 Task: Create a function to reverse a string in JavaScript.
Action: Mouse pressed left at (346, 139)
Screenshot: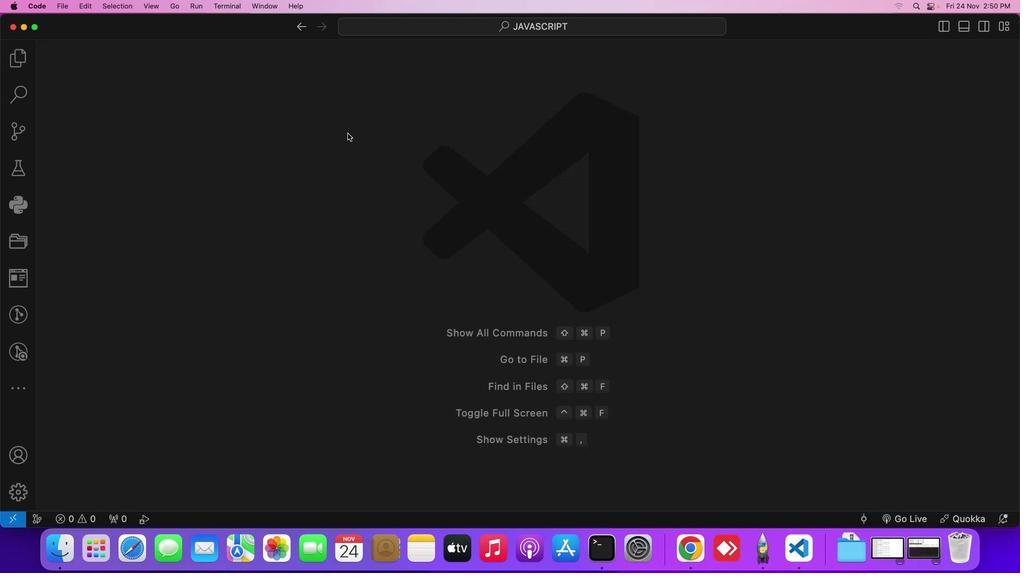 
Action: Mouse moved to (70, 6)
Screenshot: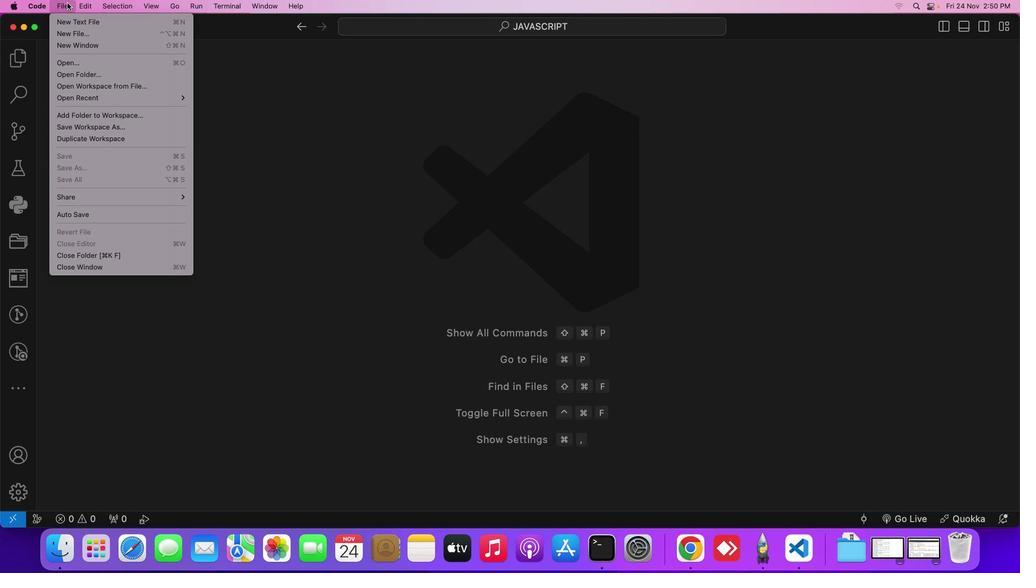 
Action: Mouse pressed left at (70, 6)
Screenshot: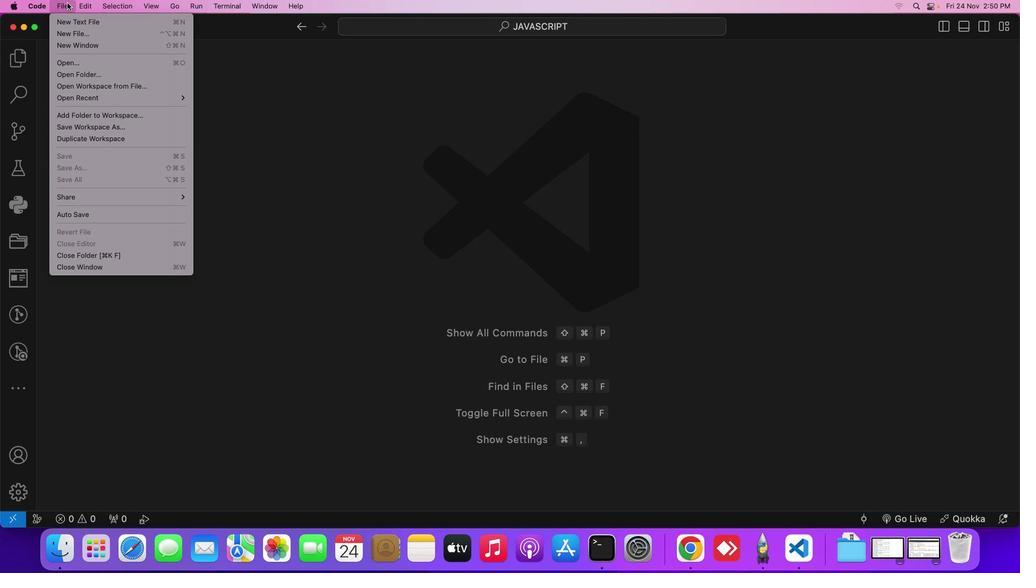 
Action: Mouse moved to (92, 24)
Screenshot: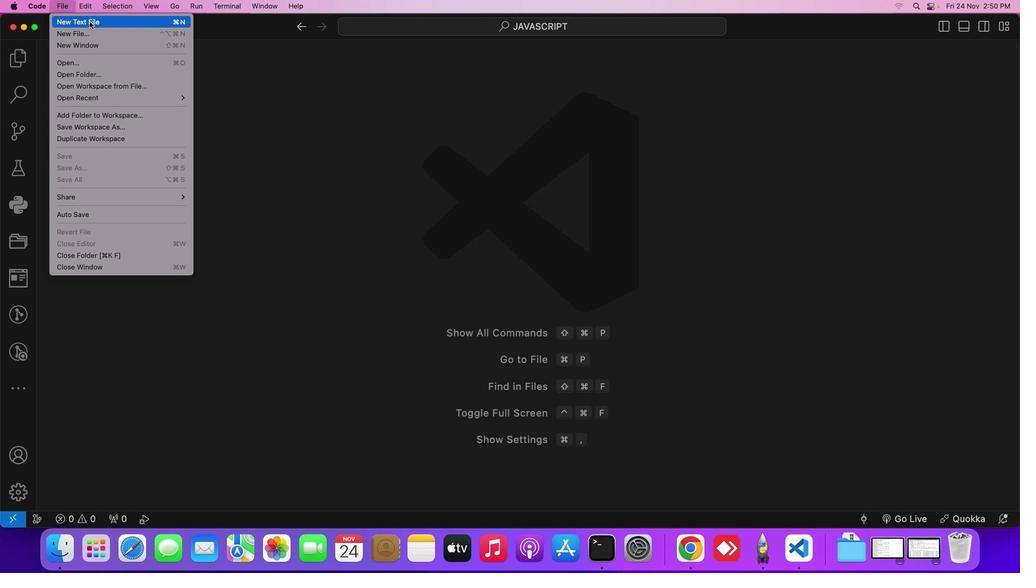 
Action: Mouse pressed left at (92, 24)
Screenshot: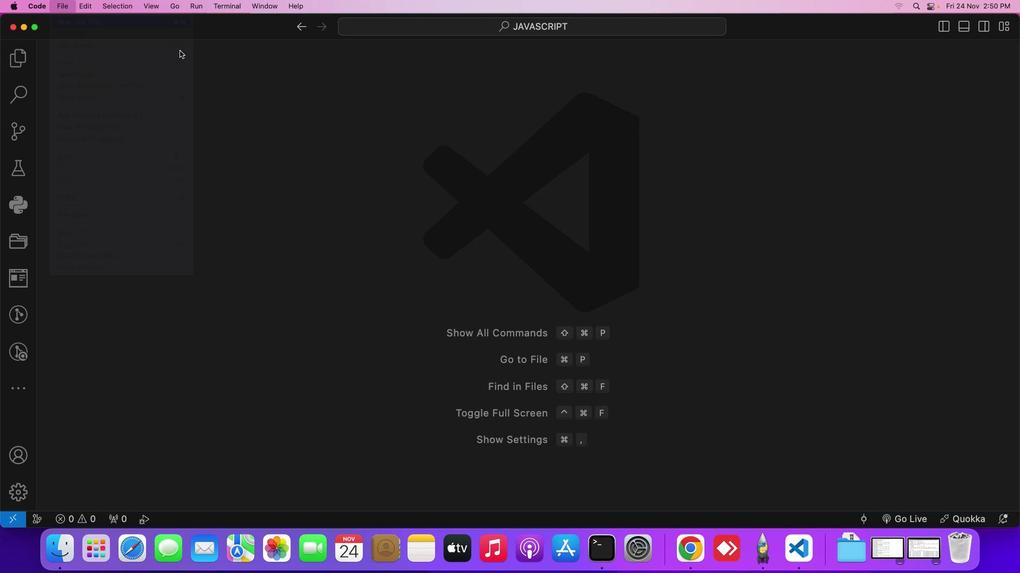 
Action: Mouse moved to (300, 241)
Screenshot: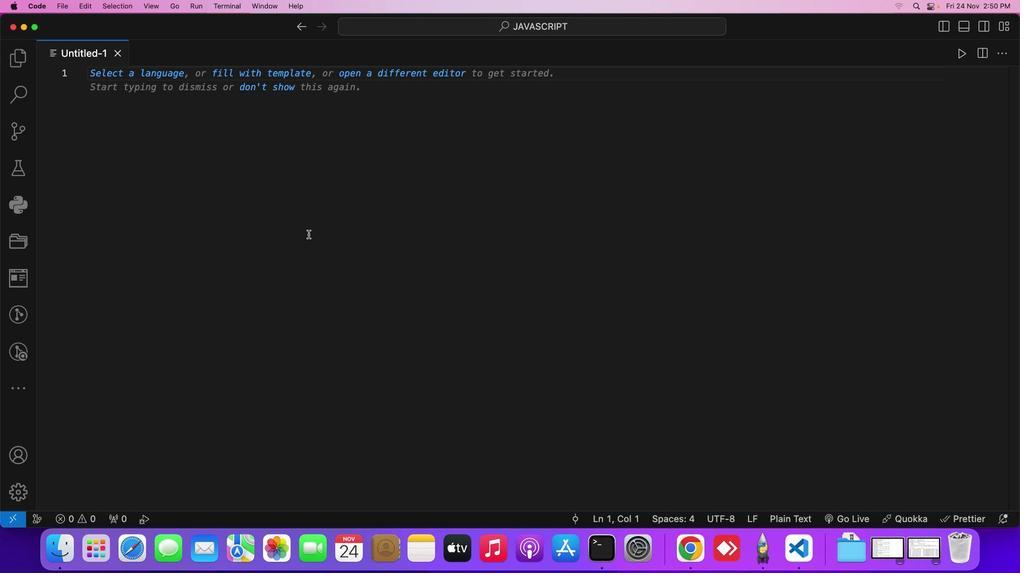 
Action: Key pressed Key.cmd's'
Screenshot: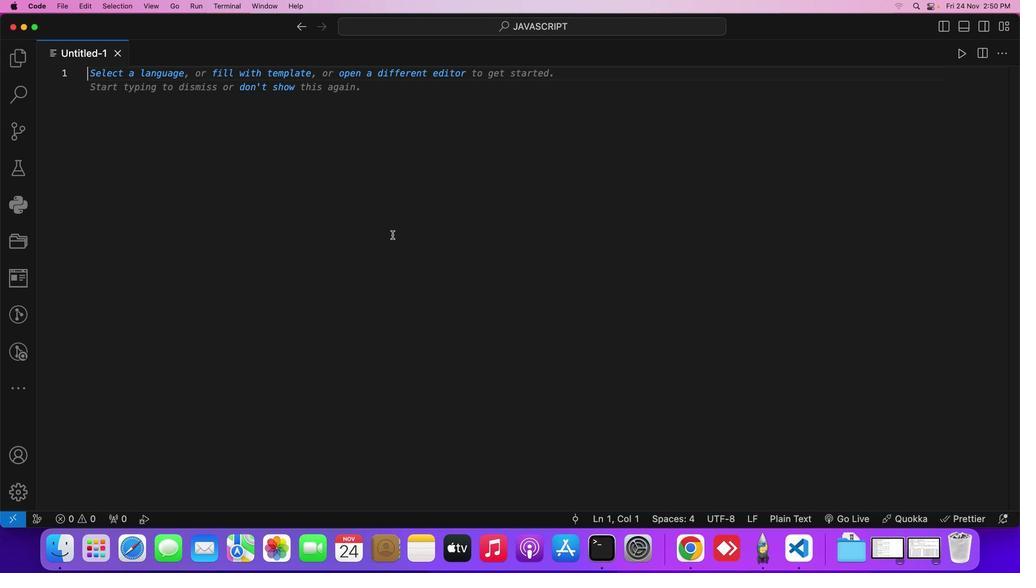 
Action: Mouse moved to (513, 224)
Screenshot: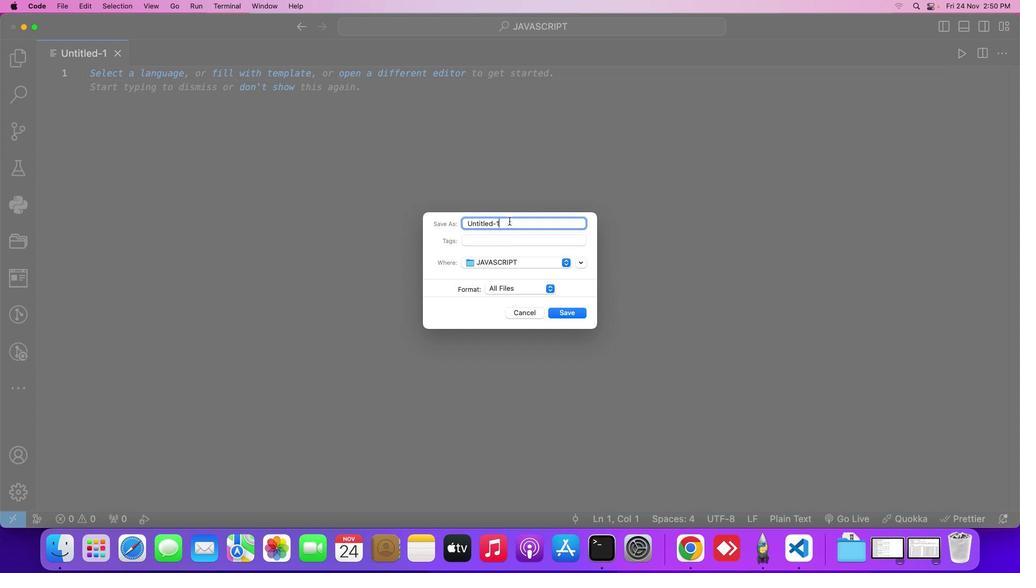 
Action: Mouse pressed left at (513, 224)
Screenshot: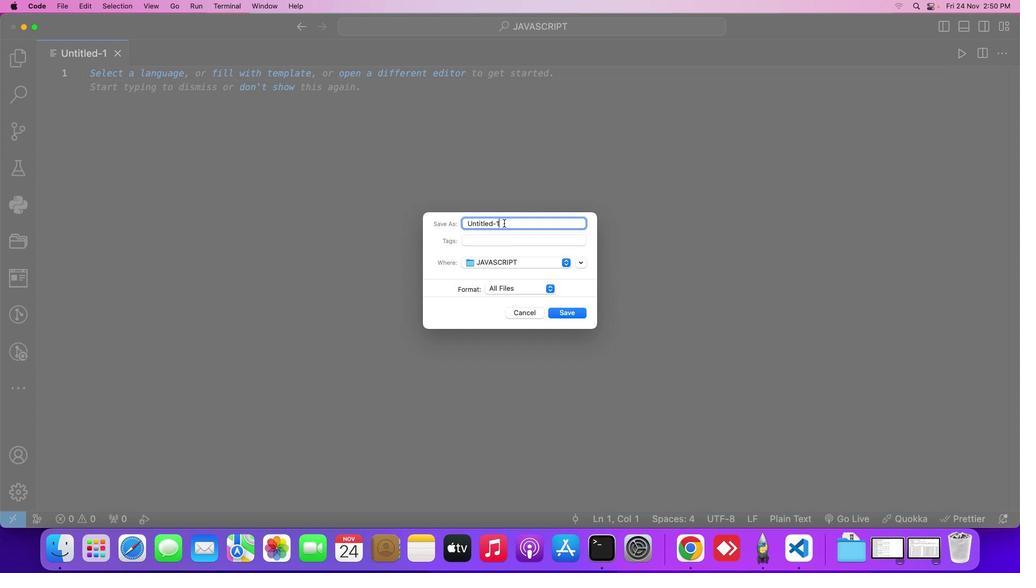 
Action: Mouse moved to (474, 244)
Screenshot: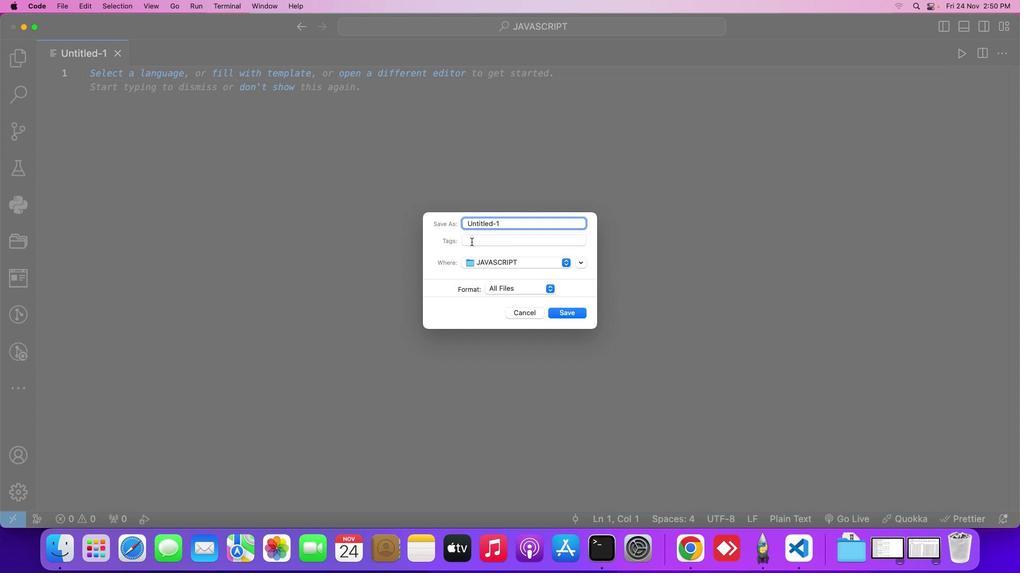 
Action: Key pressed Key.backspaceKey.backspaceKey.backspaceKey.backspaceKey.backspaceKey.backspaceKey.backspaceKey.backspaceKey.backspaceKey.backspaceKey.shift_r'D''e''m''o'Key.shift_r'R''e''v''e'Key.shift_r'S''t''r''i''n''g''s'Key.backspaceKey.shift_r'f''u''n''.''j''s'Key.enter'f'Key.backspace'/''/'Key.spaceKey.shift_r'F''u''n''c''t''i''o''n'Key.space't''o'Key.space'r''e''v''e''r''s''e'Key.space'a'Key.space's''t''r''i''n''g'Key.space'u''s''i''n''g'Key.space'a'Key.space'l''o''o''p'Key.enter'f''u''n''c''t''i''o''n'Key.space'r''e''v'Key.enterKey.shift_r'S''t''r''o''m''g'Key.backspaceKey.backspaceKey.backspace'i''n''g'Key.shift_r'(''s''t''r'Key.rightKey.spaceKey.shift_r'{'Key.enter'/''/'Key.shift_r'I''n''i'Key.backspaceKey.backspaceKey.backspaceKey.spaceKey.shift_r'I''n''i''t''i''a''l''i''z''e'Key.space'a''n'Key.space'e''m''p''t''y'Key.space's''t''r''i''n''g'Key.space't''o'Key.space's''t''o''r''e'Key.space't''h''e'Key.space'r''e''v''e''r''s''e''d'Key.space'c''h''a''r''a''c''r''e'Key.backspaceKey.backspace't''e''r''s'Key.enter'l''e''t'Key.space'r''e''v''e''r''s''e''d'Key.space'='Key.space"'"Key.right';'Key.enterKey.enter'/''/'Key.spaceKey.shift_r'L''o''o''p'Key.space't''h''r''o''u''g''h'Key.space't''h''e'Key.space'c''h''a''r''a''c''t''e''r''s'Key.space'o''f'Key.space't''h''e'Key.space'i''n''p''u''t'Key.space's''t''r''i''n''g'Key.space'i''n'Key.space'r''e''v''e''r''s''e'Key.space'o''r''d''e''r'Key.enter'f''o''r'Key.spaceKey.shift_r'(''l''e''t'Key.space'i'Key.space'='Key.space's''t''r''.''l''e''n''g''t''h'Key.space'-'Key.space'1'';'Key.space'i'Key.shift_r'>'Key.backspaceKey.spaceKey.shift_r'>''='Key.space'0'';'Key.space'i''-''-'Key.rightKey.spaceKey.shift_r'{'Key.enter'f'Key.backspace'/''/'Key.spaceKey.shift_r'A''d''d'Key.space't''h''e'Key.space'c''u''s'Key.backspace'r''r''r''r'Key.backspaceKey.backspace'e''n''t'Key.space'c''h''a''r''a''c''t''e''r'Key.space't''o'Key.space't''h''e'Key.space'r''e''v''e''r''s''e''d'Key.space's''t''r''i''n''g'Key.enter'f'Key.backspace'r''e''v''e''r'Key.downKey.enterKey.spaceKey.shift_r'+''='Key.space's''t''r''[''i'Key.right';'Key.downKey.enterKey.enter'/''/'Key.spaceKey.shift_r'R''e''t''u''r''n'Key.space't''h''e'Key.space'f''i''n''a''l'Key.space'r''e''v''e''r''s''e''d'Key.space's''t''r''i''n''g'Key.enter'r''e''t''u''r''n'Key.space'r''e''v''e''r''s''e''d'';'Key.downKey.enterKey.enter'/''/'Key.spaceKey.shift_r'E''x''a''m''p''l''e'Key.space'u''s''a''g''e'Key.shift_r':'Key.enter'/''/'Key.spaceKey.shift_r'D''e''f''i''n''e'Key.space'a''n'Key.space'o''r''i''g''i''n''a''l'Key.space's''t''r''i''n''g'Key.enter'l''e''t'Key.space'o''r''i'Key.enterKey.shift_r'S''t''r''i''n''g'Key.space'='Key.space"'"Key.shift_r'H''e''l''l''o'','Key.spaceKey.shift_r'W''o''r''l''d'Key.shift_r'!'Key.right';'Key.enterKey.enter'/''/'Key.spaceKey.shift_r'C''a''l''l'Key.space't''h''e'Key.space'r''e''v''e''r''s''e'Key.shift_r'S''t''r''i''n''g'Key.space'f''u''n''c''t''i''o''n'Key.space'w''i''t''h'Key.space't''h''e'Key.space'o''r''i''g''i''n''a''l'Key.space's''t''r''i''n''g'Key.space'a''s'Key.space'a''n'Key.space'a''r''g''u''m''e''n''t'Key.enter'l''e''t'Key.space'r''e''v''e''r'Key.downKey.downKey.enterKey.space'='Key.space'r''e''v''e''r''s''e'Key.shift_r'S''t''r''i''n''g'Key.shift_r'(''o''r''i''g''i'Key.enterKey.right';'Key.enterKey.enter'/''/'Key.spaceKey.shift_r'L''o''g'Key.space't''h''e'Key.space'r''e''s''u''l''t'Key.space't''o'Key.space't''h''e'Key.space'c''o''n''s''o''l''e'Key.enter'c''o''n''s''o''l''e''.''l''o''g'Key.shift_r'(''r''e''v''e''r''s''e''d'Key.shift_r'S''t''r''i''n''g'Key.right';'Key.leftKey.leftKey.backspaceKey.backspaceKey.backspaceKey.backspaceKey.backspaceKey.backspaceKey.backspaceKey.backspaceKey.backspaceKey.backspaceKey.backspaceKey.backspaceKey.backspace'e'Key.enterKey.rightKey.leftKey.leftKey.leftKey.leftKey.leftKey.leftKey.left'd'Key.right
Screenshot: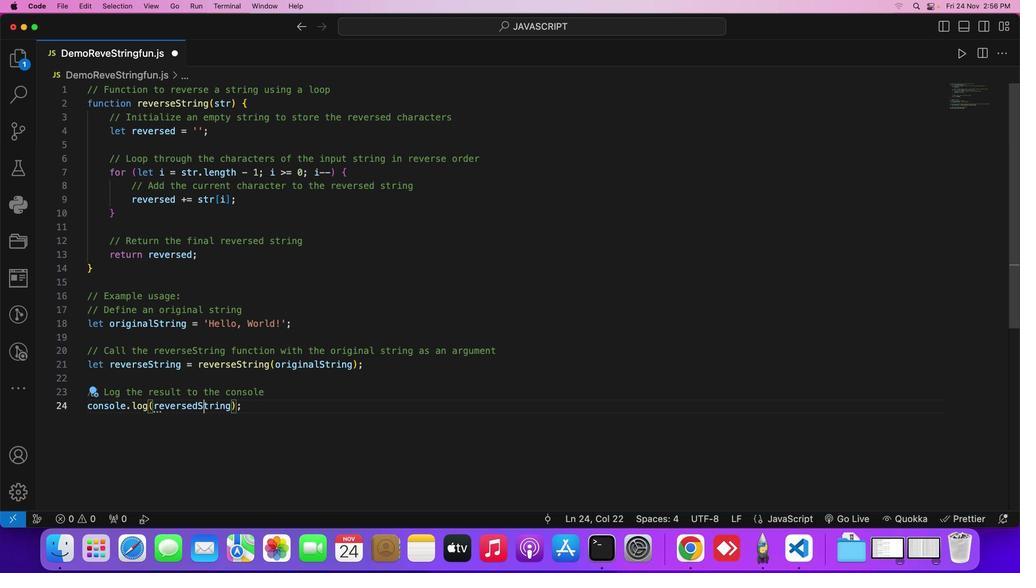 
Action: Mouse moved to (150, 368)
Screenshot: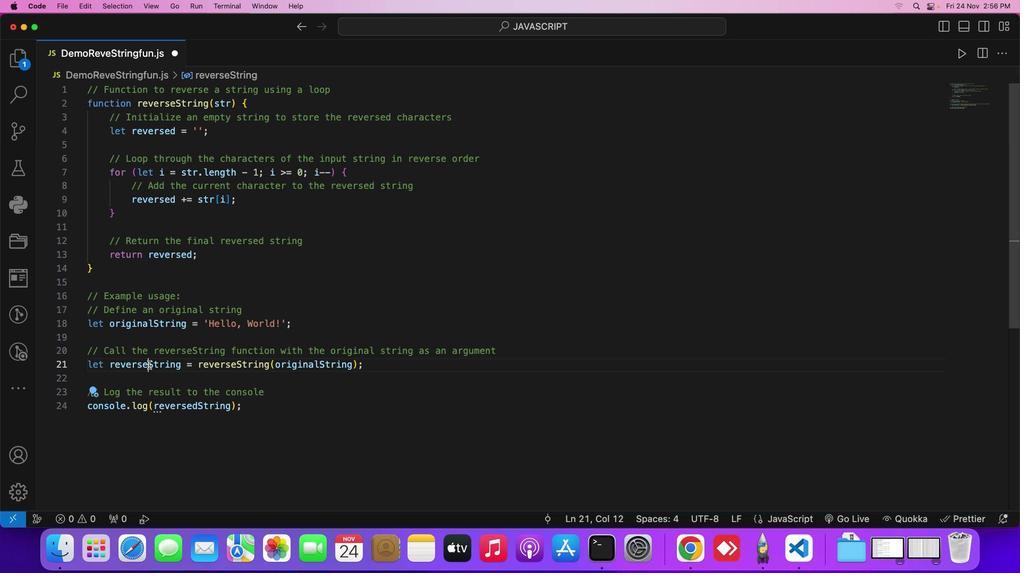 
Action: Mouse pressed left at (150, 368)
Screenshot: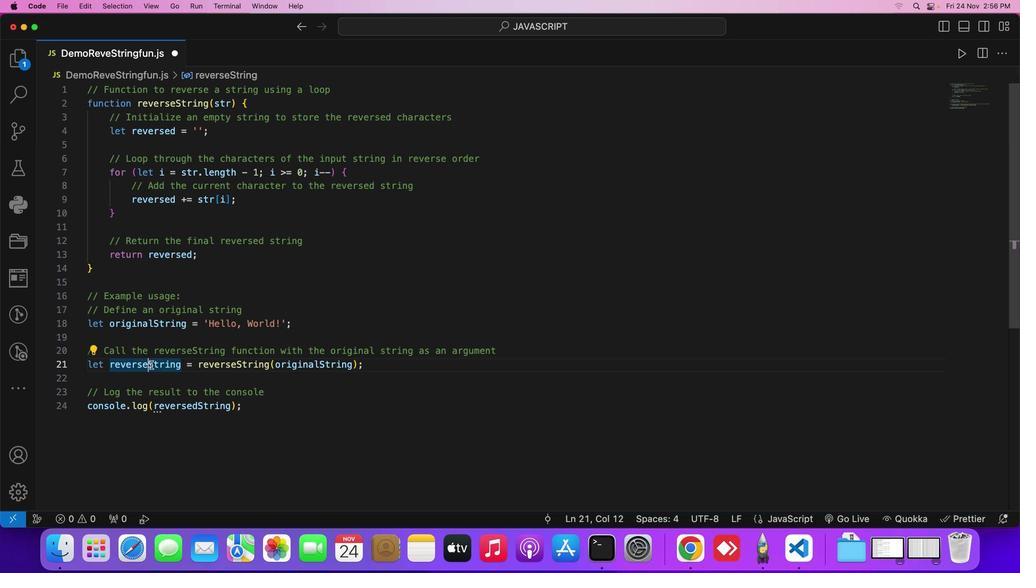 
Action: Mouse moved to (154, 368)
Screenshot: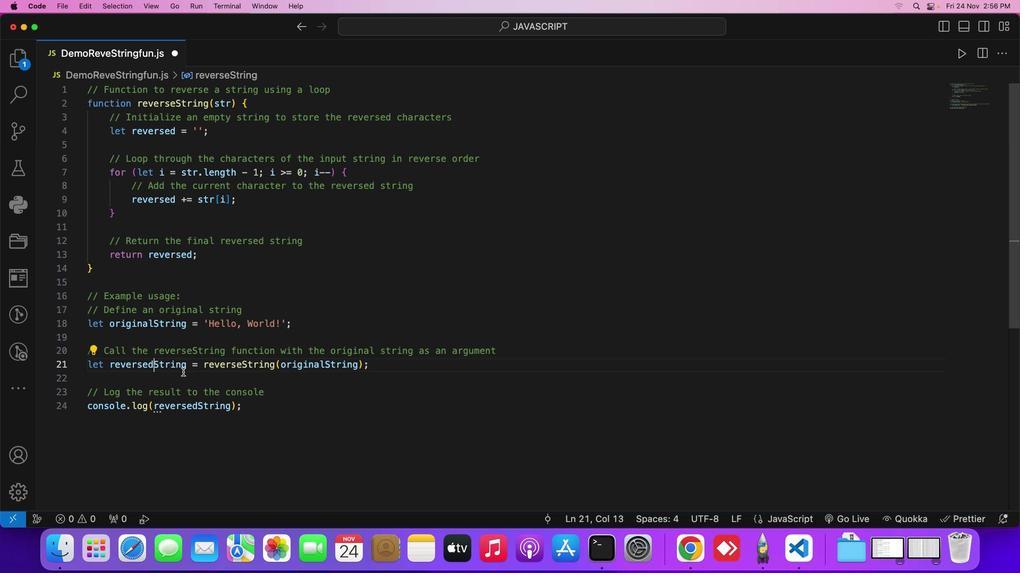
Action: Key pressed 'd'
Screenshot: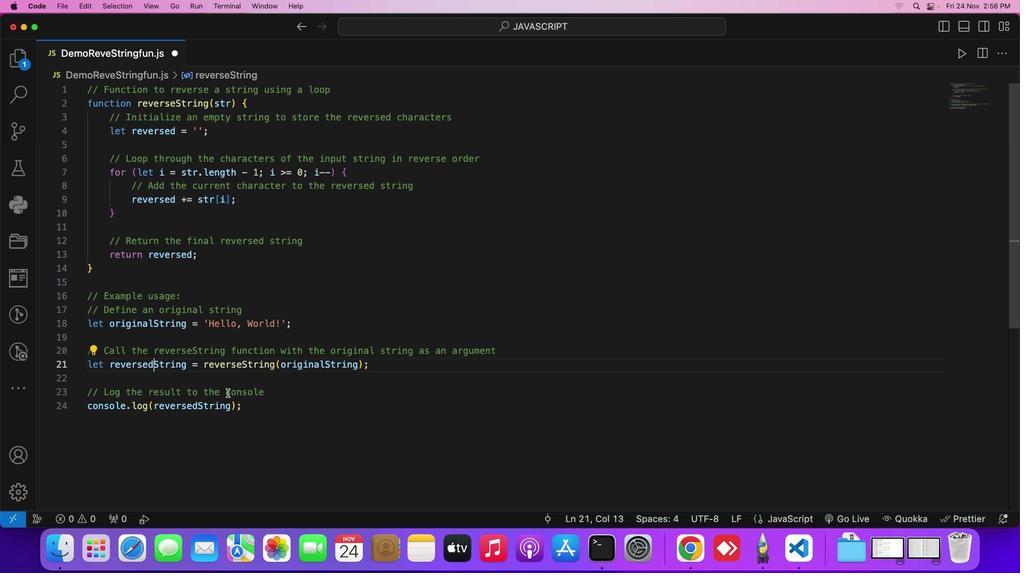 
Action: Mouse moved to (259, 410)
Screenshot: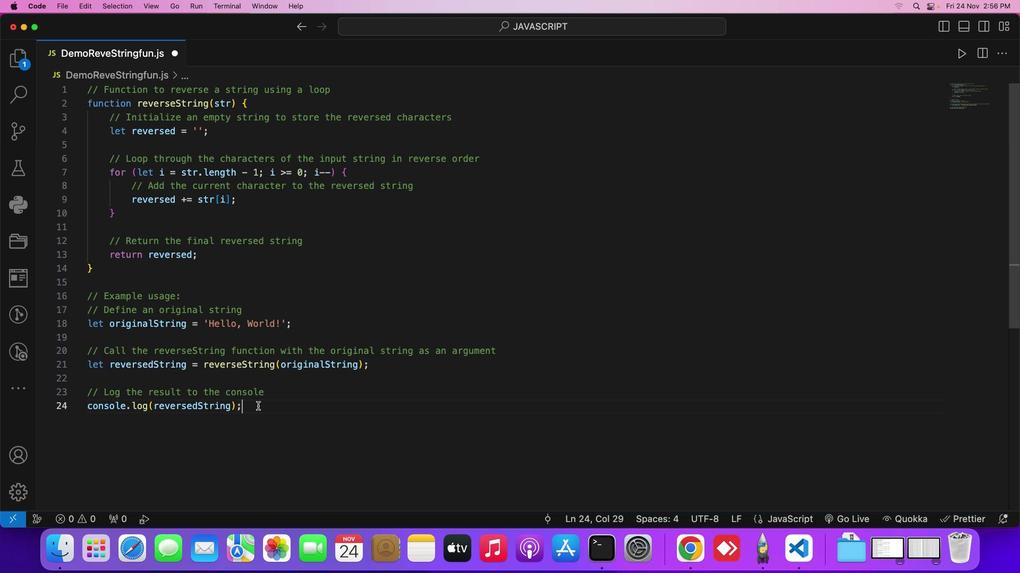 
Action: Mouse pressed left at (259, 410)
Screenshot: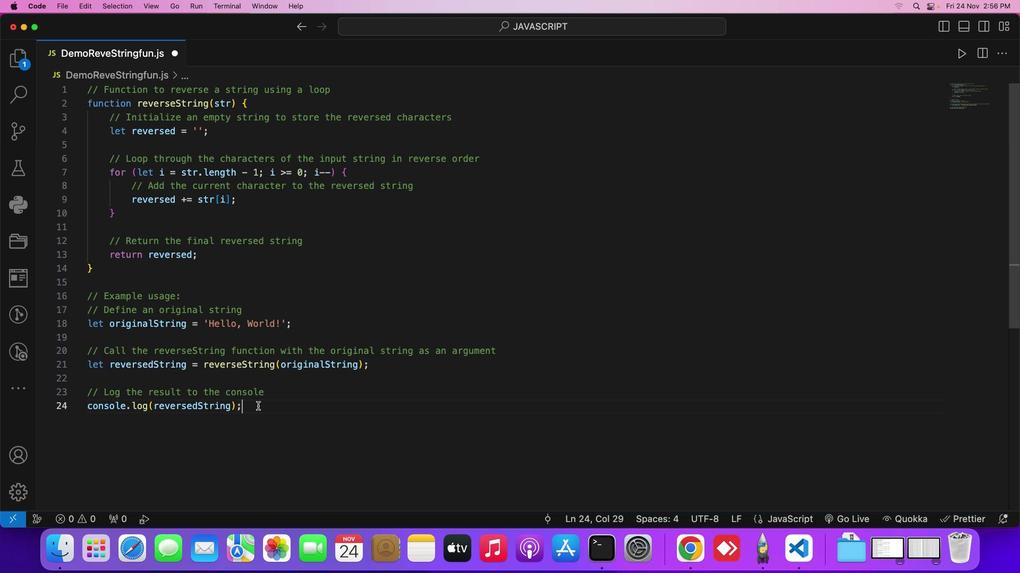 
Action: Mouse moved to (260, 407)
Screenshot: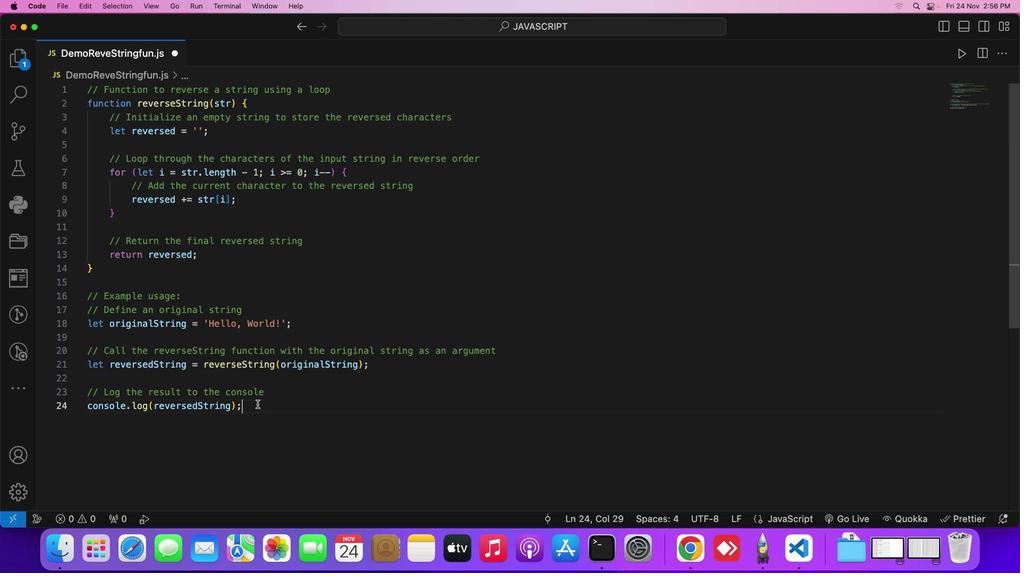 
Action: Key pressed Key.space'/''/'Key.spaceKey.shift_r'O''u''t''p''u''t'Key.spaceKey.shift_r'H''e'Key.backspaceKey.backspace'.''.''.''.''.''.'Key.enter
Screenshot: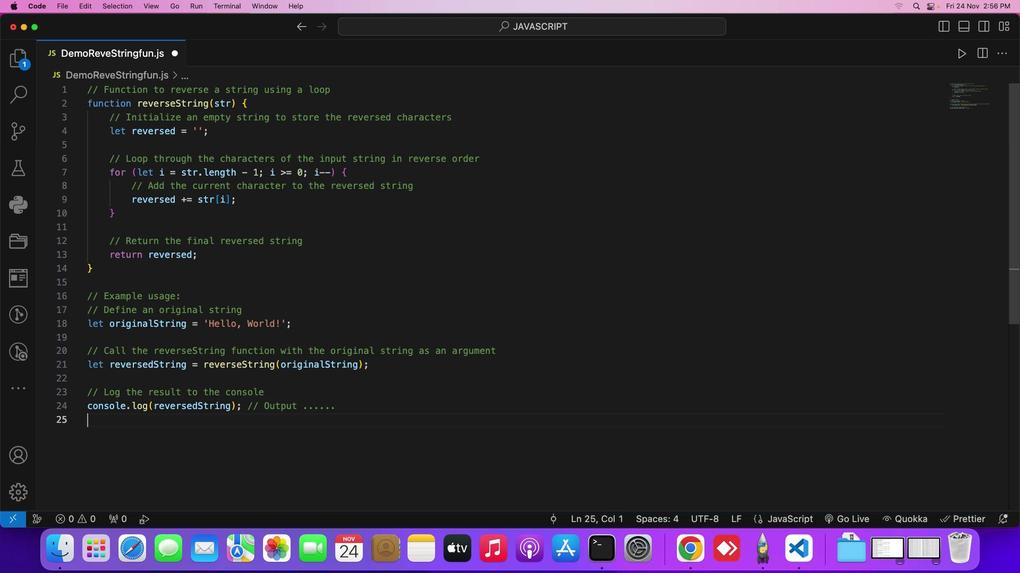 
Action: Mouse moved to (252, 436)
Screenshot: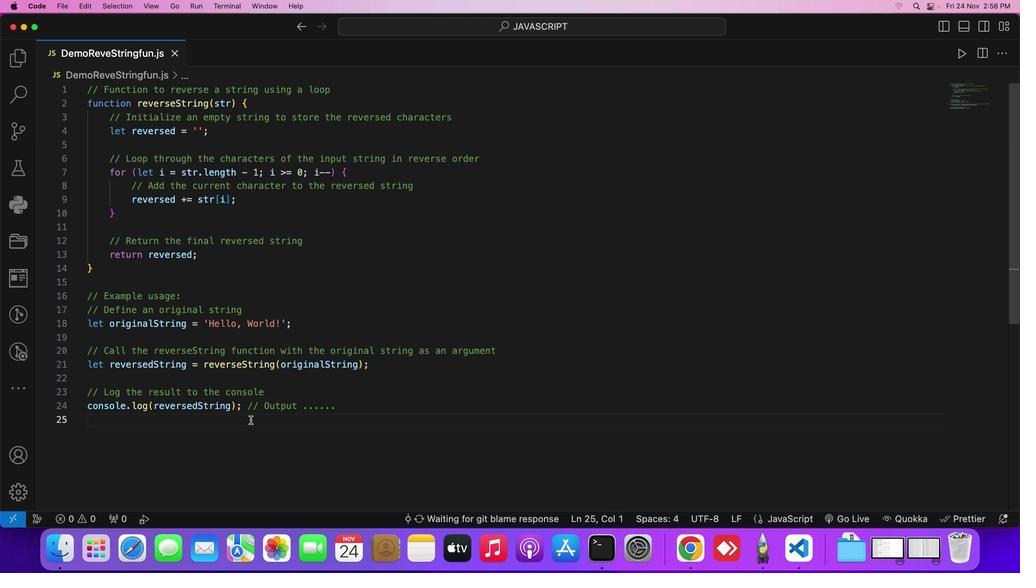 
Action: Key pressed Key.cmd
Screenshot: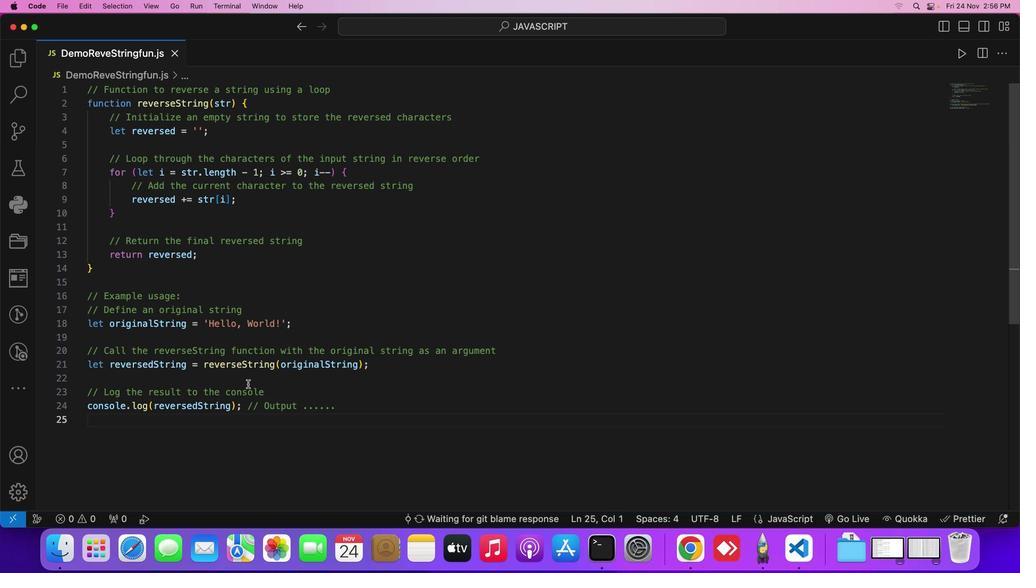 
Action: Mouse moved to (252, 436)
Screenshot: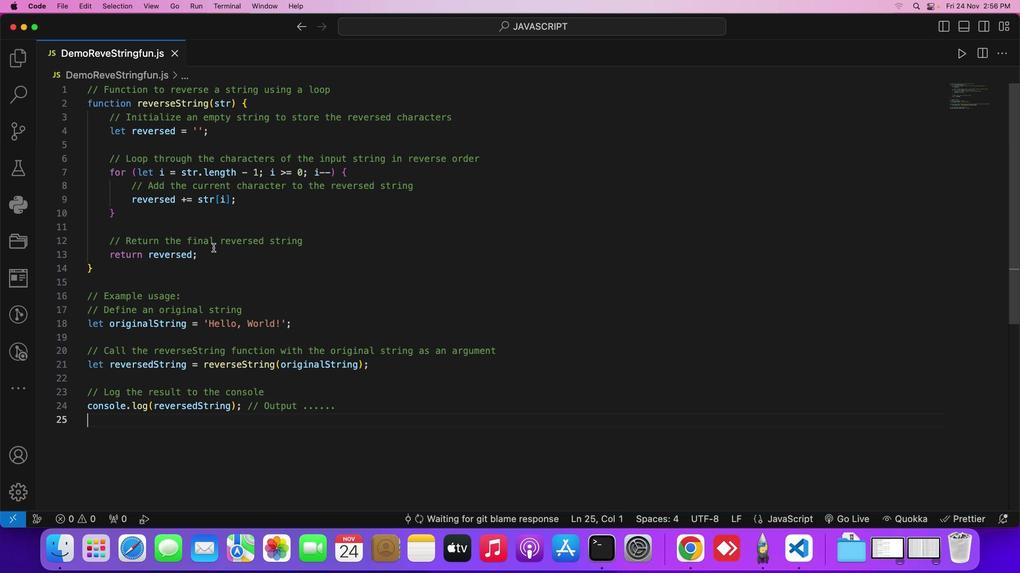 
Action: Key pressed 's'
Screenshot: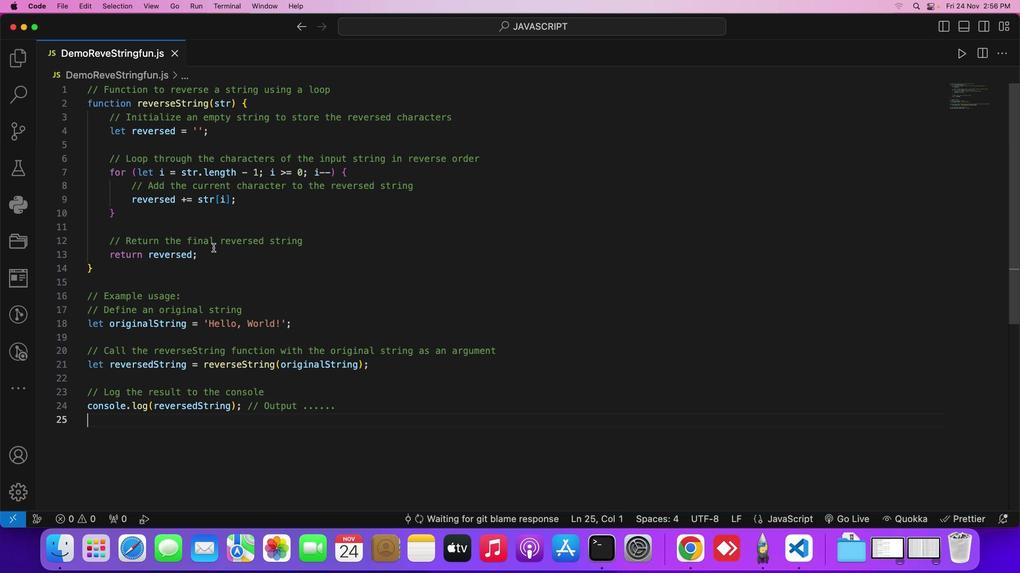 
Action: Mouse moved to (226, 9)
Screenshot: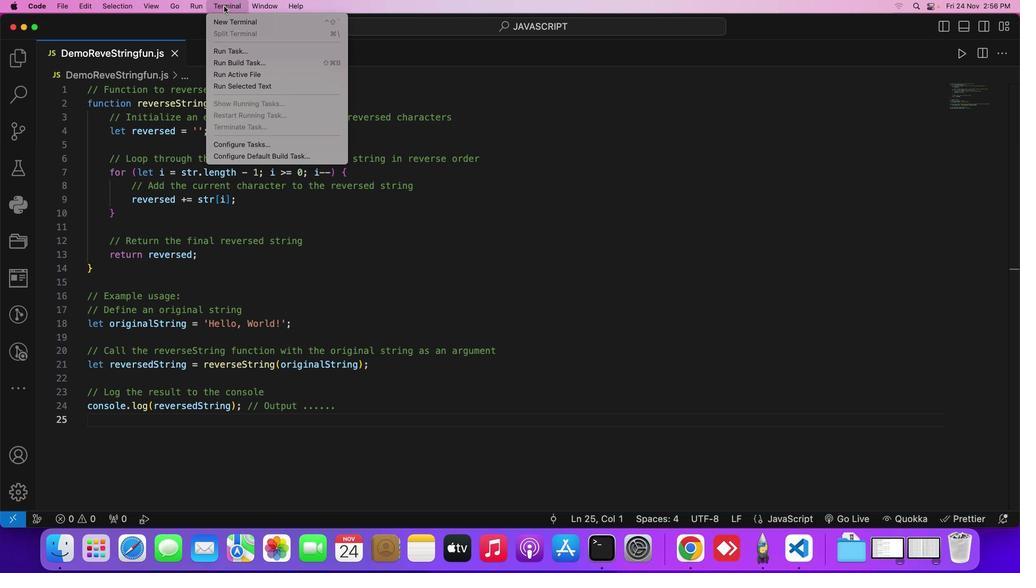 
Action: Mouse pressed left at (226, 9)
Screenshot: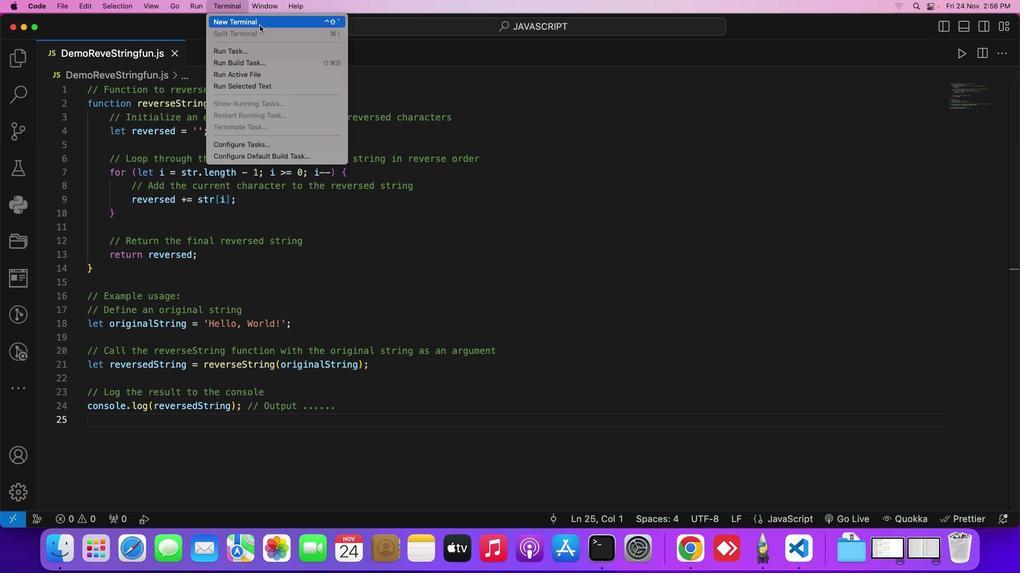 
Action: Mouse moved to (261, 23)
Screenshot: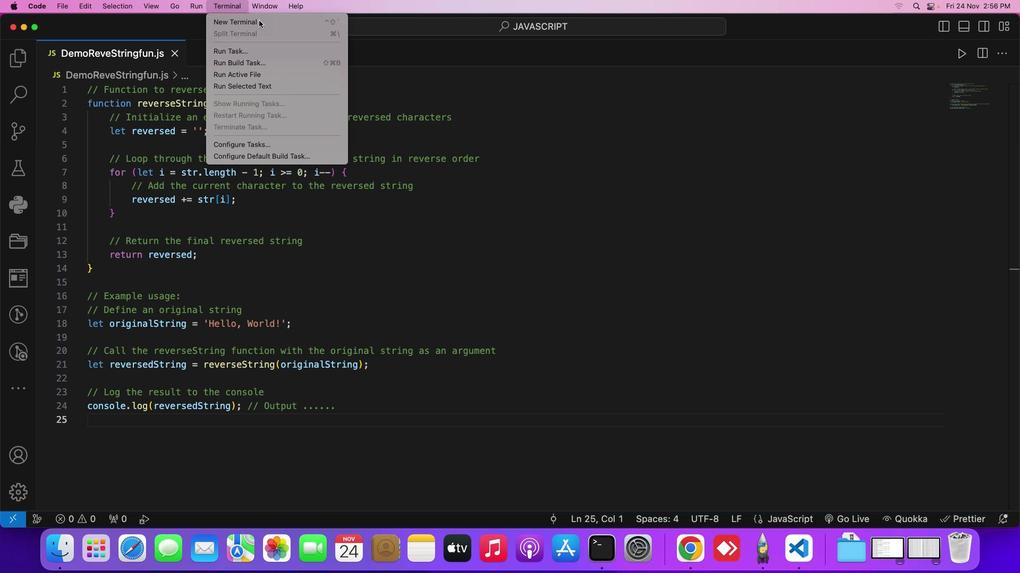 
Action: Mouse pressed left at (261, 23)
Screenshot: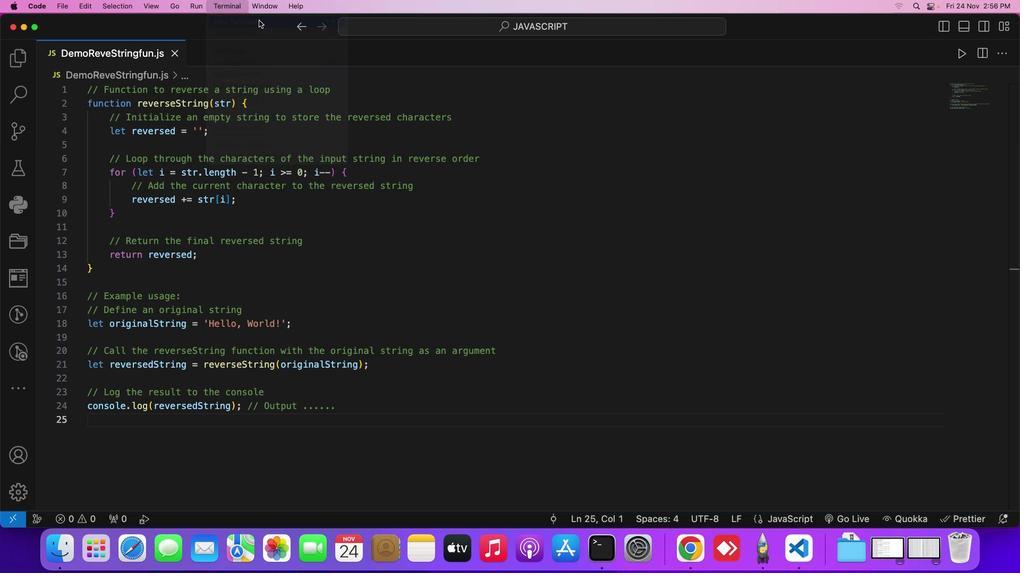 
Action: Mouse moved to (908, 158)
Screenshot: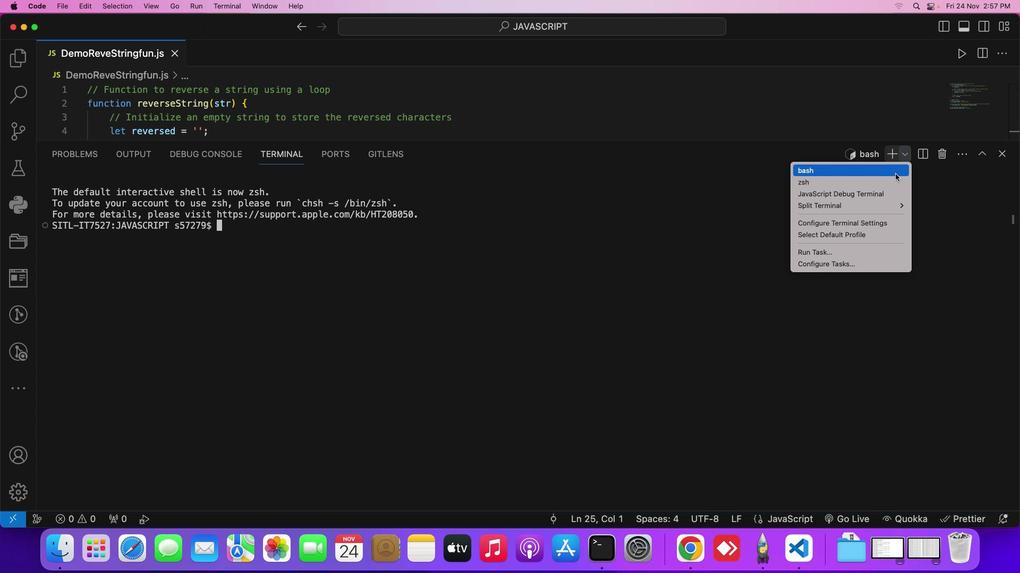 
Action: Mouse pressed left at (908, 158)
Screenshot: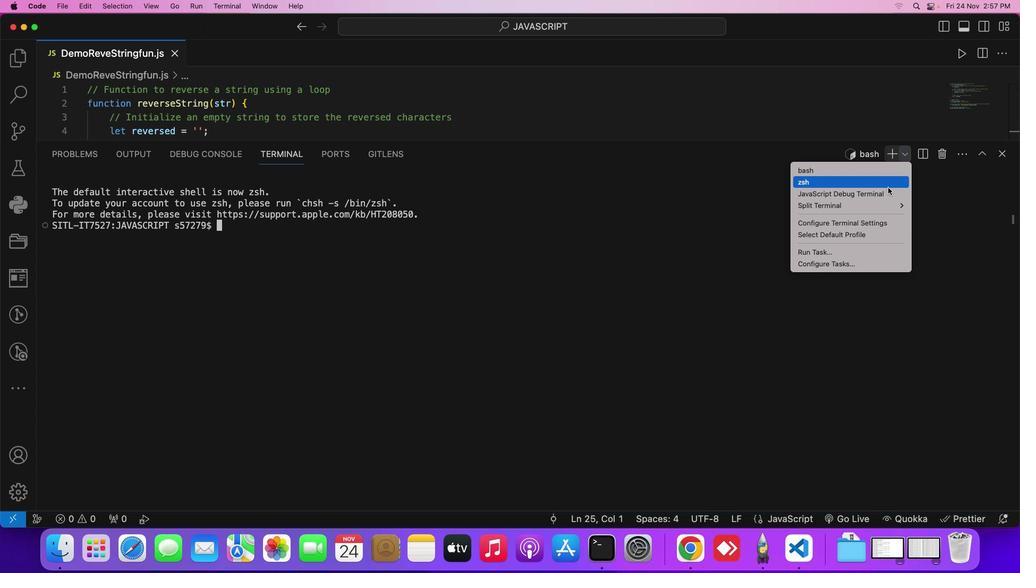 
Action: Mouse moved to (889, 196)
Screenshot: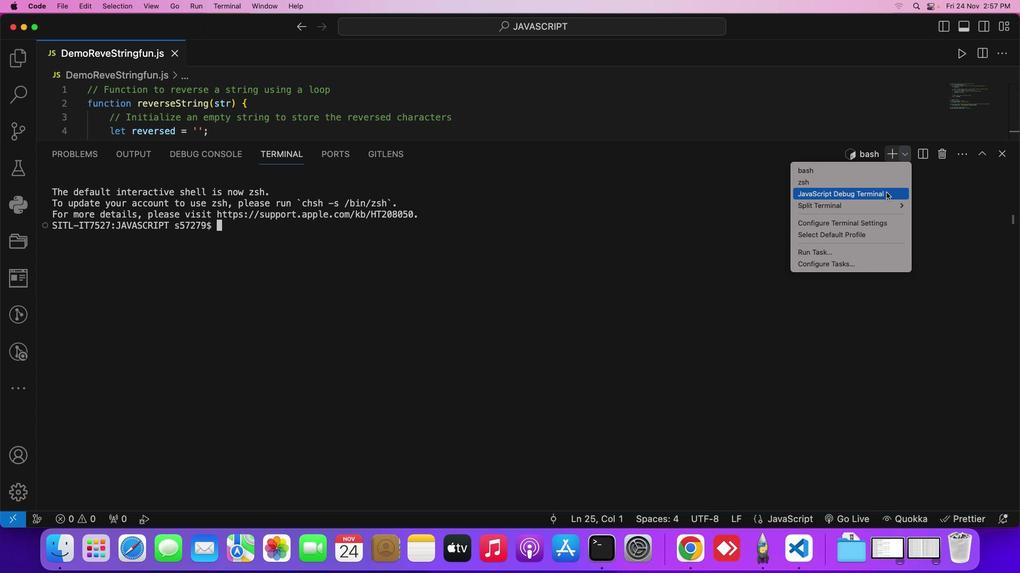 
Action: Mouse pressed left at (889, 196)
Screenshot: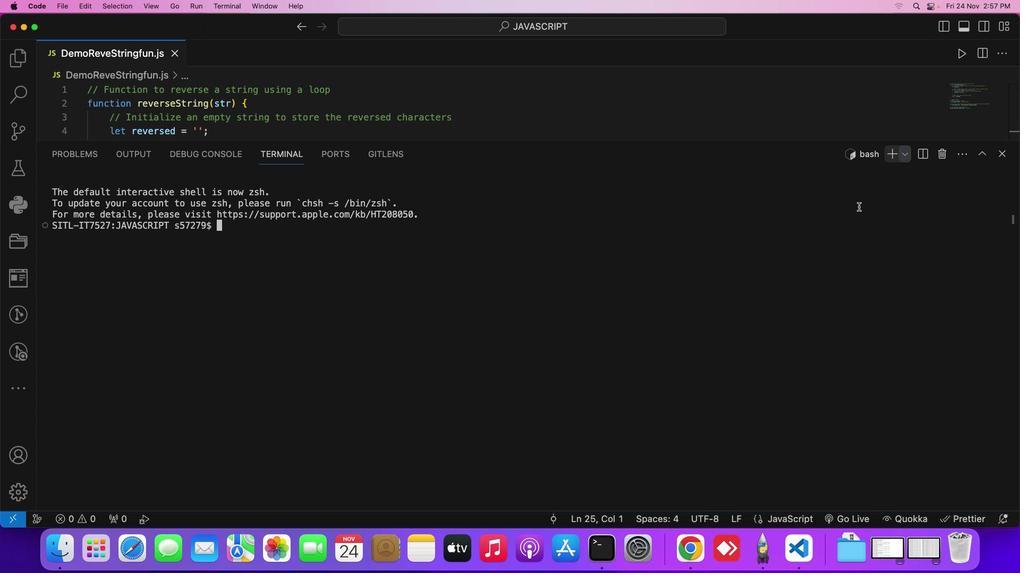 
Action: Mouse moved to (306, 225)
Screenshot: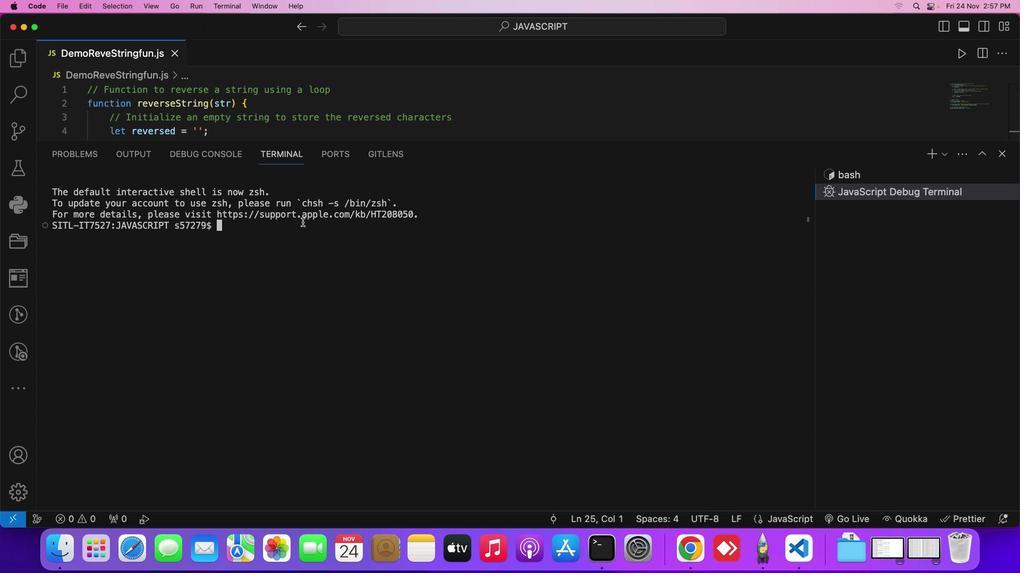 
Action: Key pressed 'd''e'Key.backspaceKey.backspace'n''o''d''e'Key.spaceKey.shift_r'D''e''m''o'Key.shift_rKey.shift_r'R''e''v''e'Key.shift_r'S''t''r''i''n''g'Key.shift_r'F''u''n'Key.backspaceKey.backspaceKey.backspace'f''u''n''.''j''s'Key.enter
Screenshot: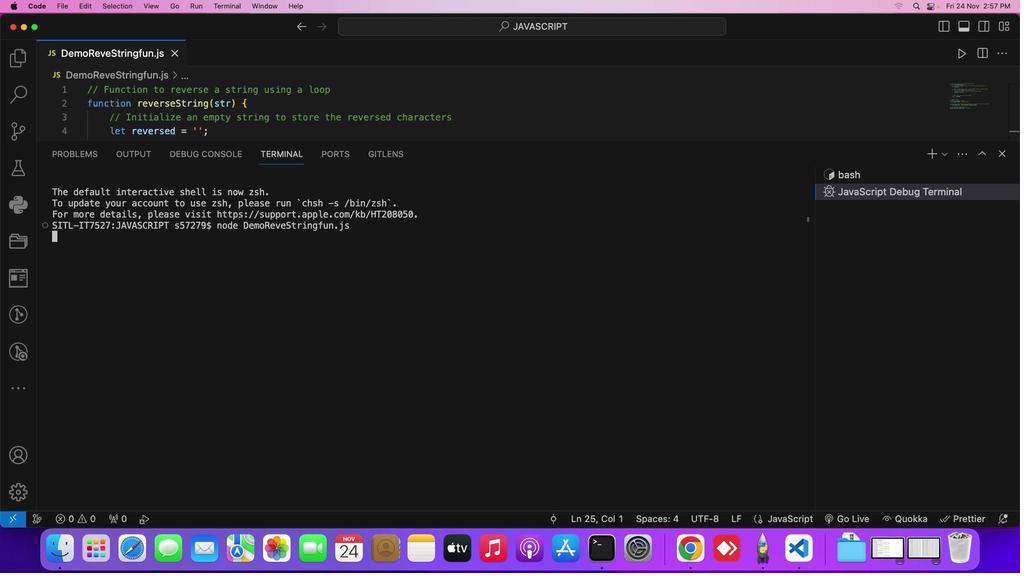 
